 Task: Go to notification settings and select edits as none.
Action: Mouse moved to (176, 62)
Screenshot: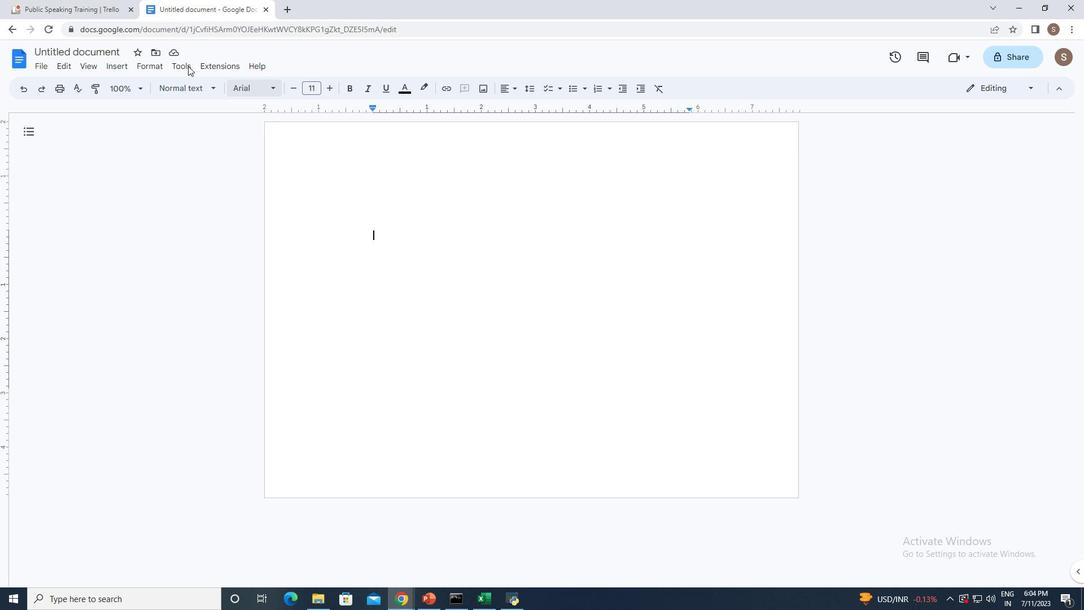 
Action: Mouse pressed left at (176, 62)
Screenshot: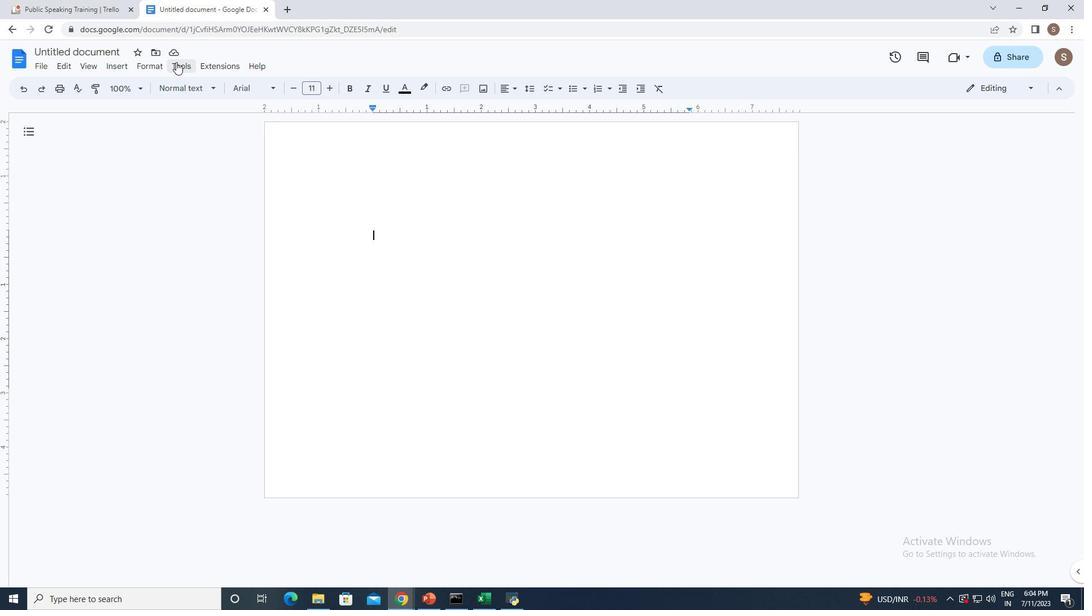 
Action: Mouse moved to (239, 319)
Screenshot: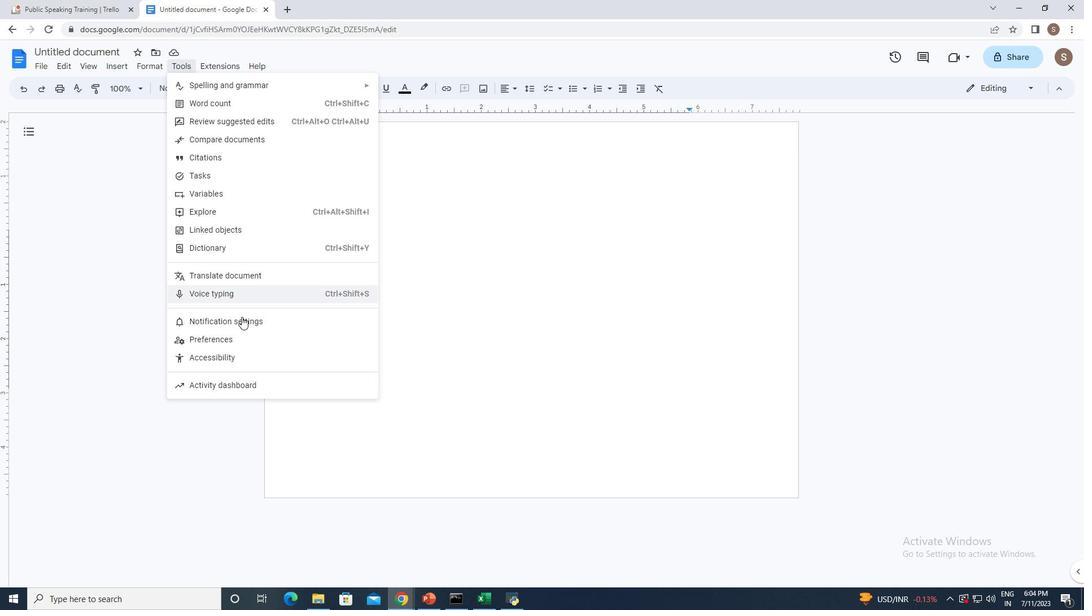 
Action: Mouse pressed left at (239, 319)
Screenshot: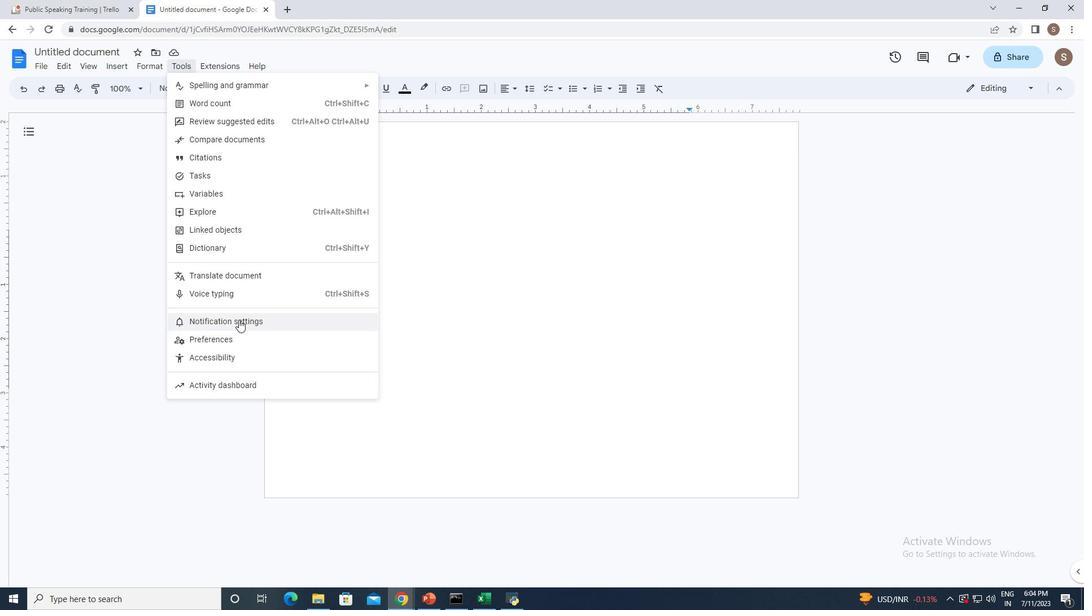 
Action: Mouse moved to (452, 410)
Screenshot: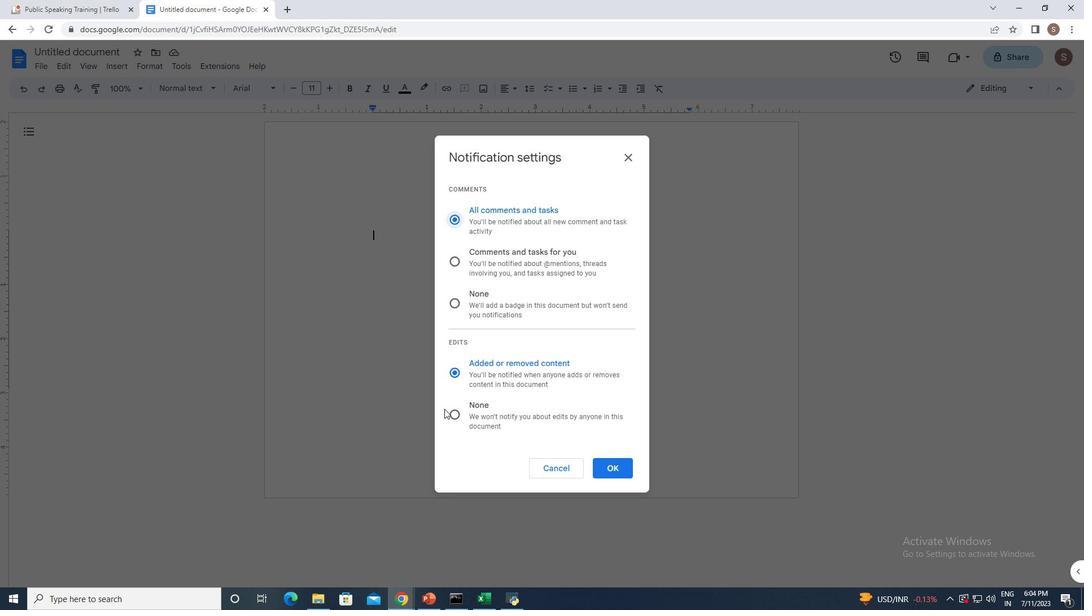 
Action: Mouse pressed left at (452, 410)
Screenshot: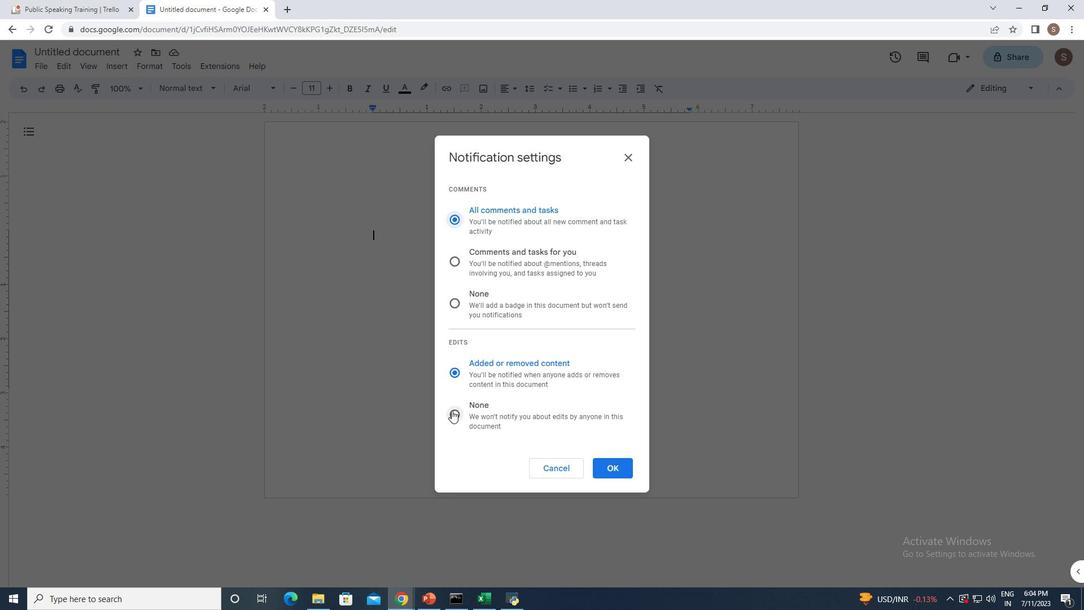 
Action: Mouse moved to (620, 467)
Screenshot: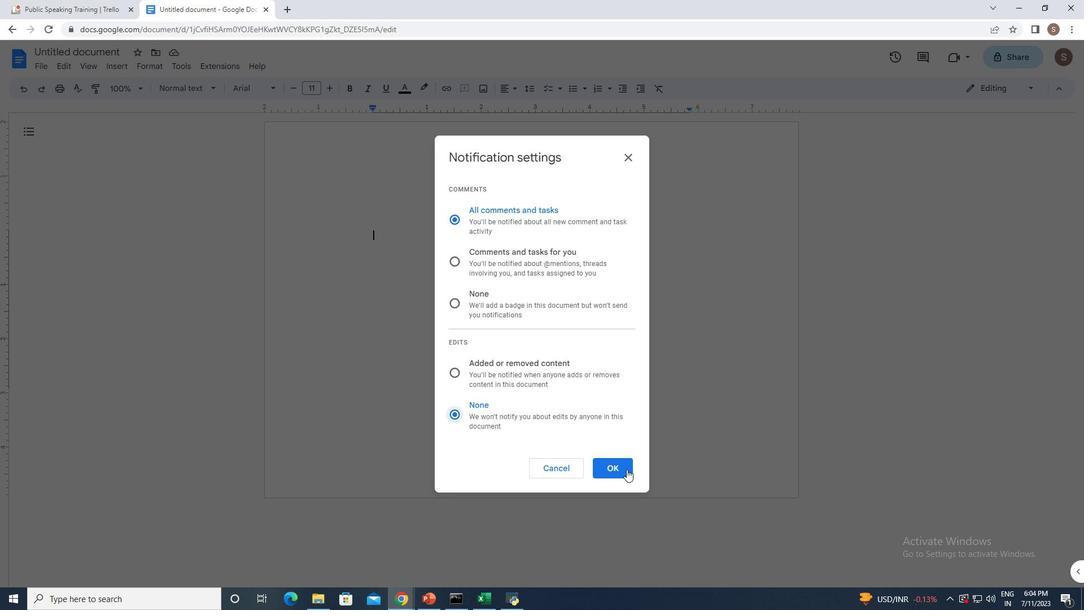 
Action: Mouse pressed left at (620, 467)
Screenshot: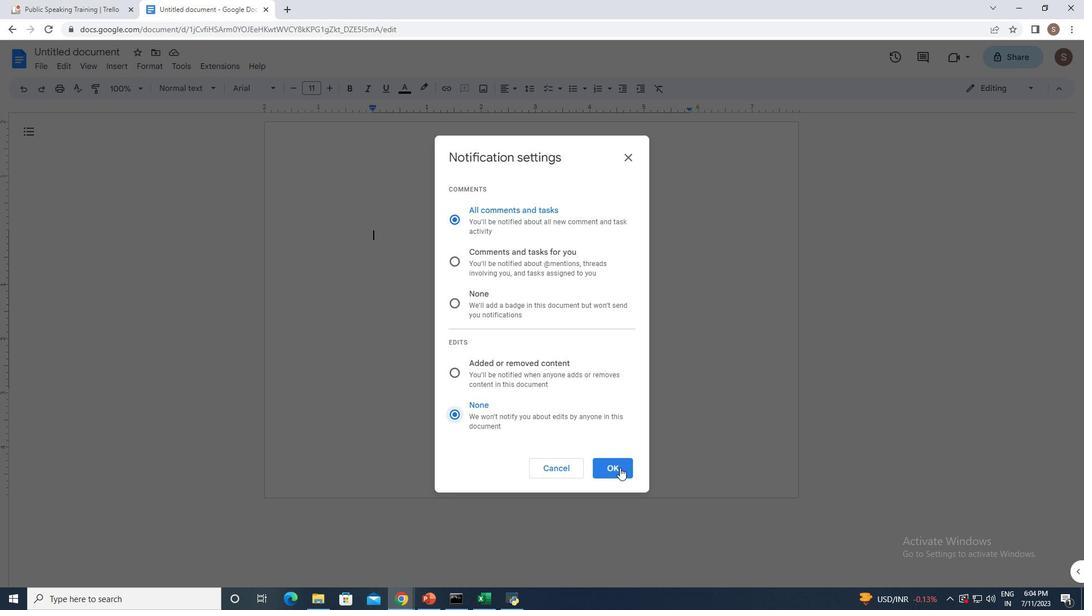 
Action: Mouse moved to (620, 467)
Screenshot: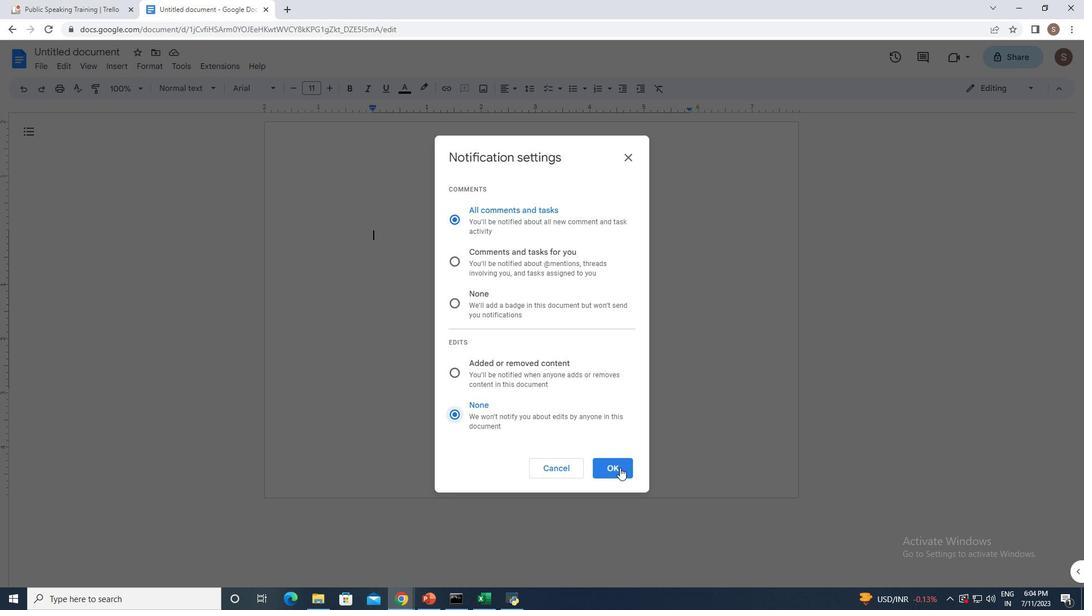 
